 Task: Add an action where "Group is Support" in downgrade and inform.
Action: Mouse moved to (16, 258)
Screenshot: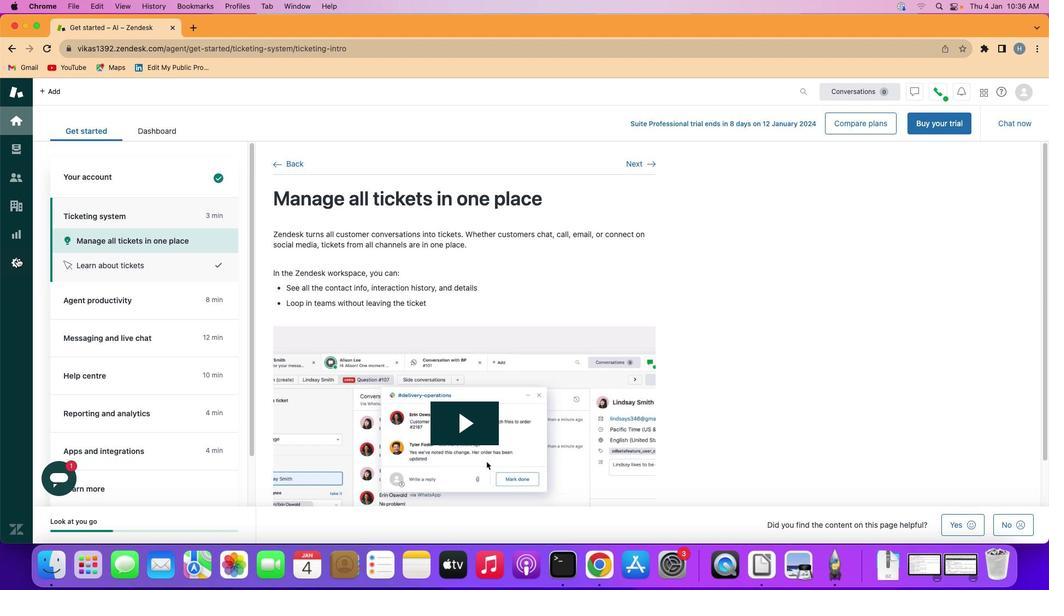 
Action: Mouse pressed left at (16, 258)
Screenshot: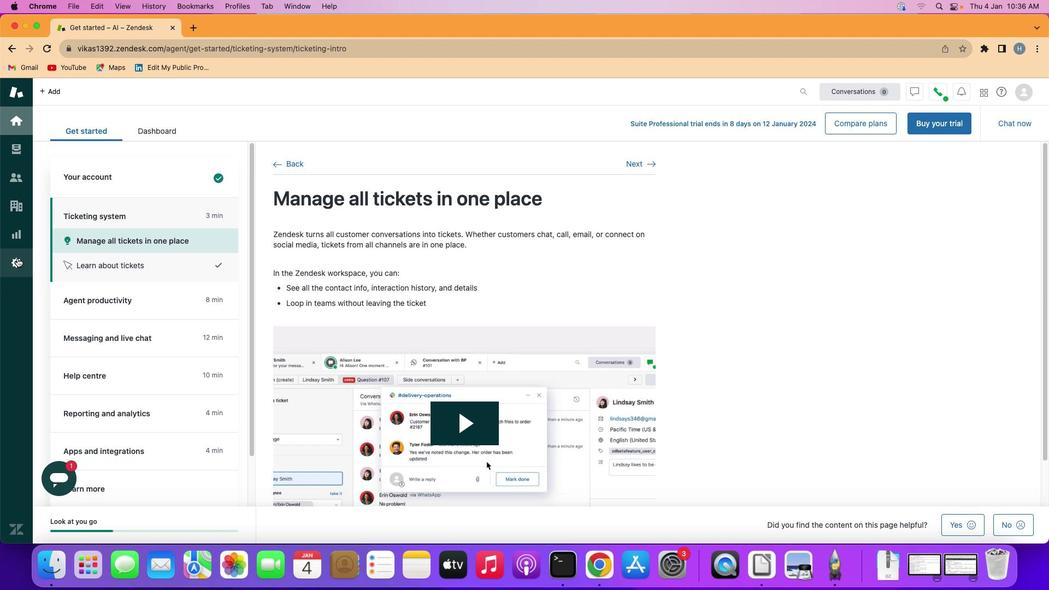
Action: Mouse moved to (201, 446)
Screenshot: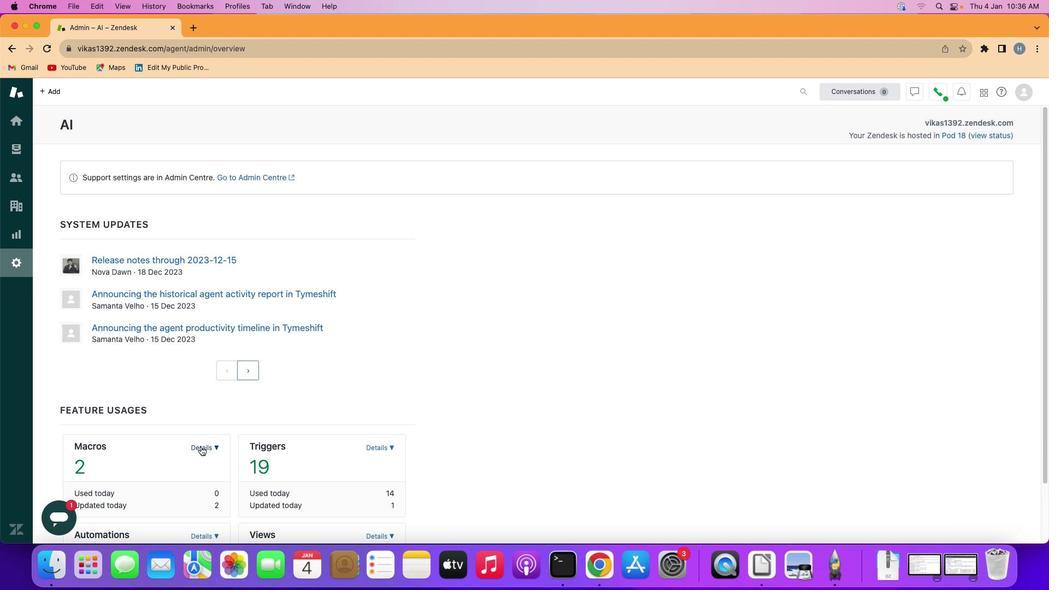 
Action: Mouse pressed left at (201, 446)
Screenshot: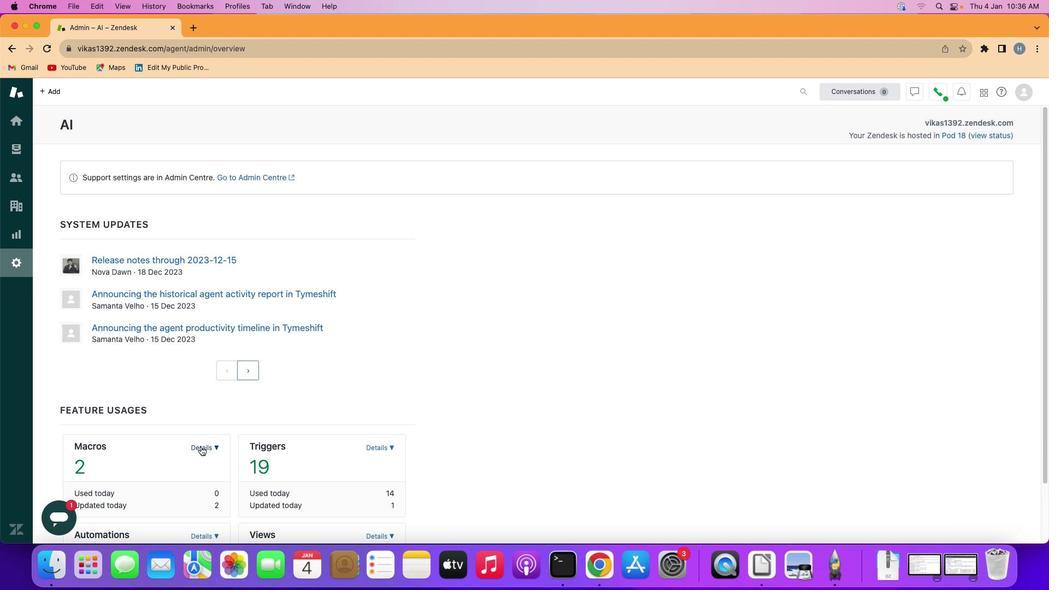 
Action: Mouse moved to (151, 486)
Screenshot: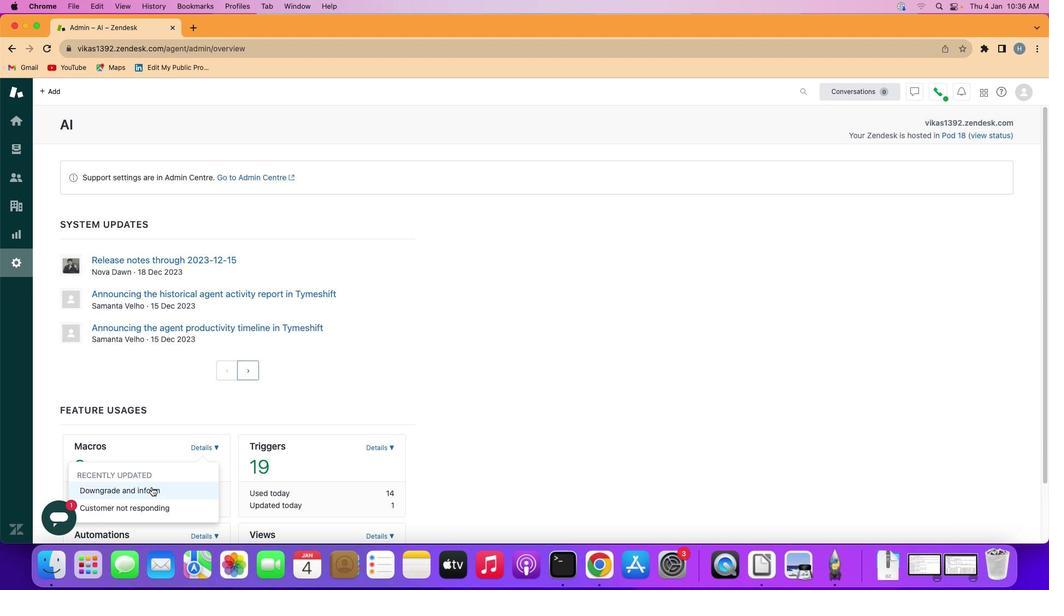 
Action: Mouse pressed left at (151, 486)
Screenshot: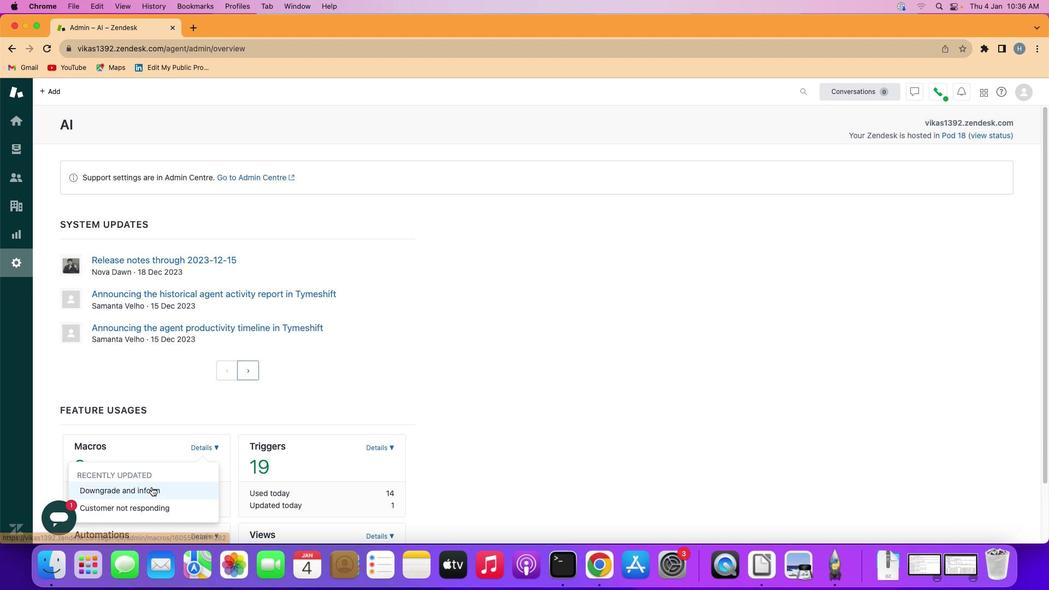
Action: Mouse moved to (187, 401)
Screenshot: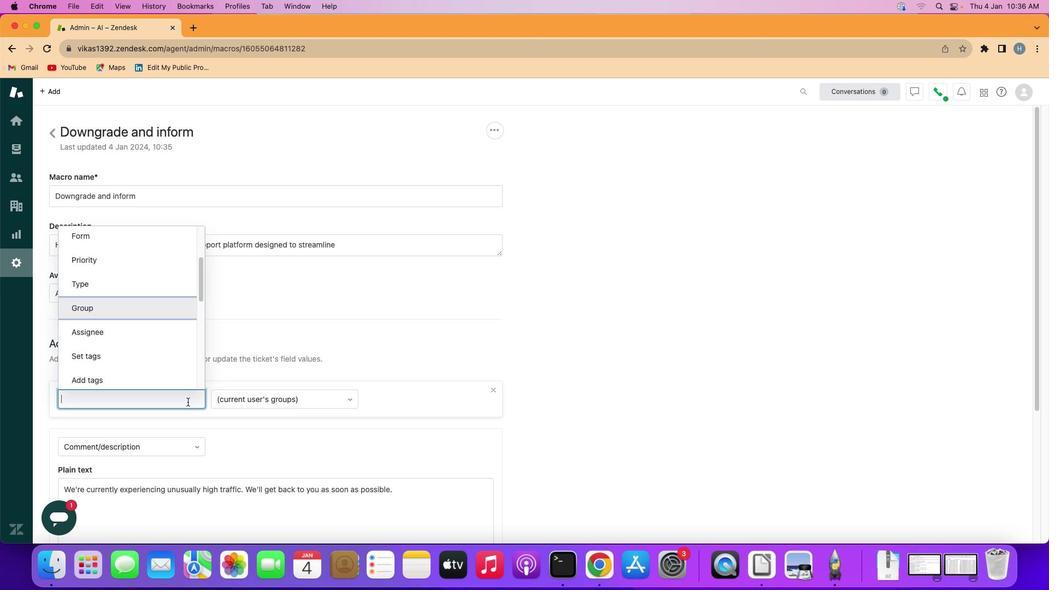
Action: Mouse pressed left at (187, 401)
Screenshot: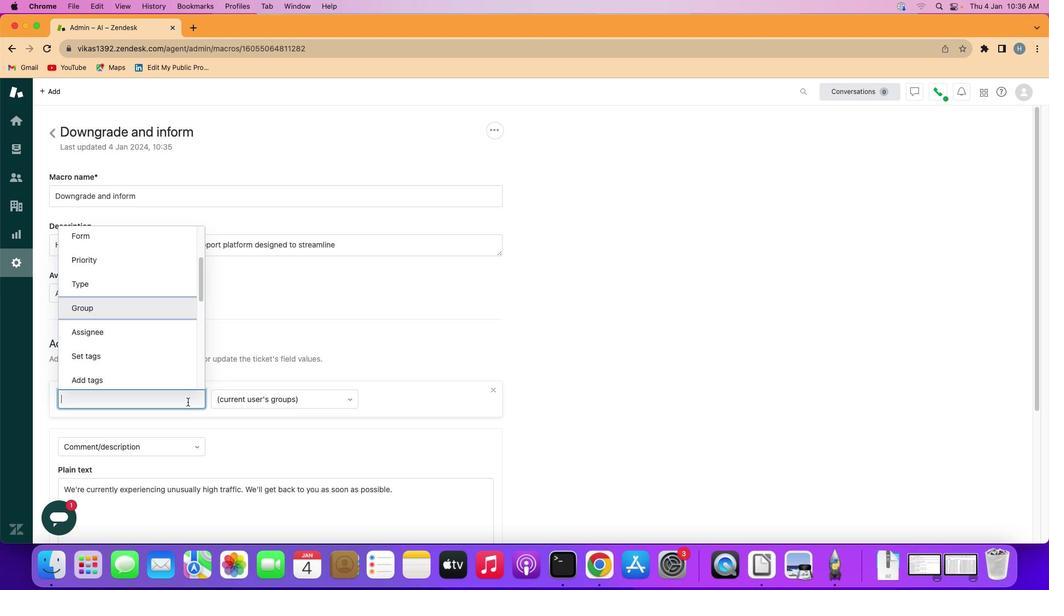 
Action: Mouse moved to (180, 309)
Screenshot: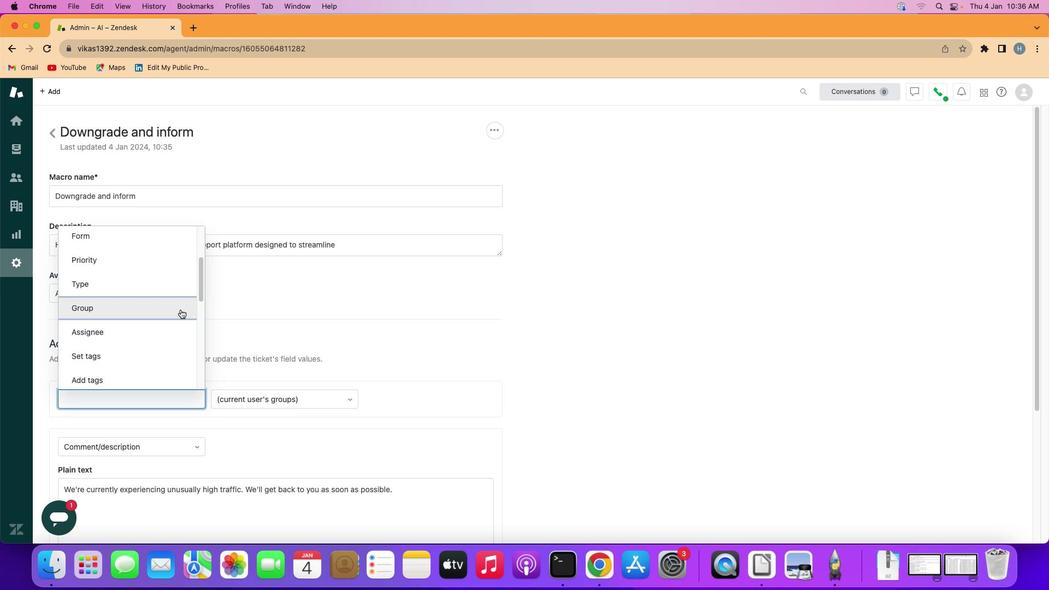 
Action: Mouse pressed left at (180, 309)
Screenshot: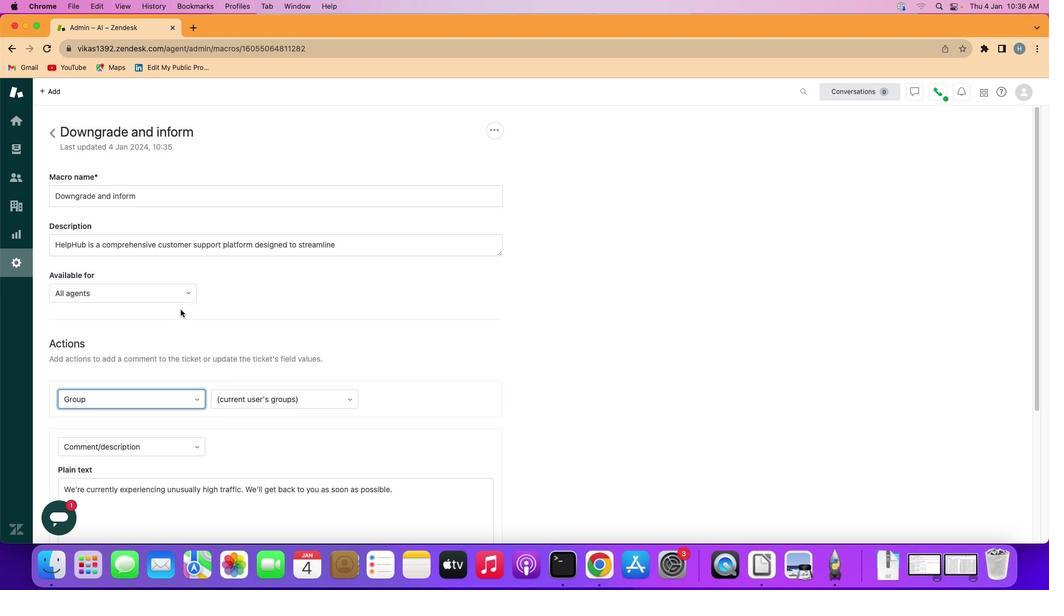 
Action: Mouse moved to (266, 400)
Screenshot: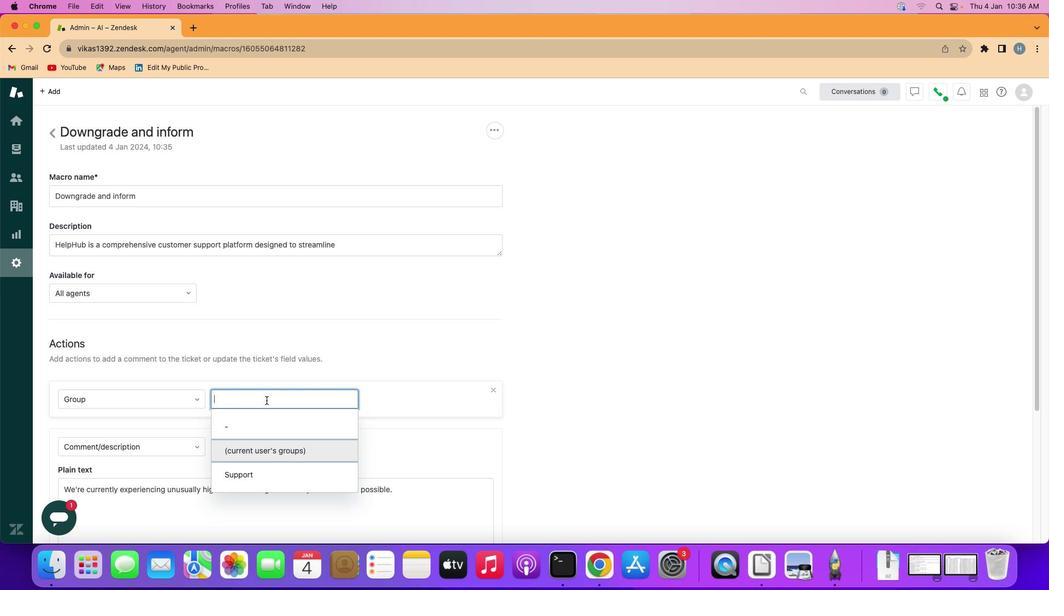 
Action: Mouse pressed left at (266, 400)
Screenshot: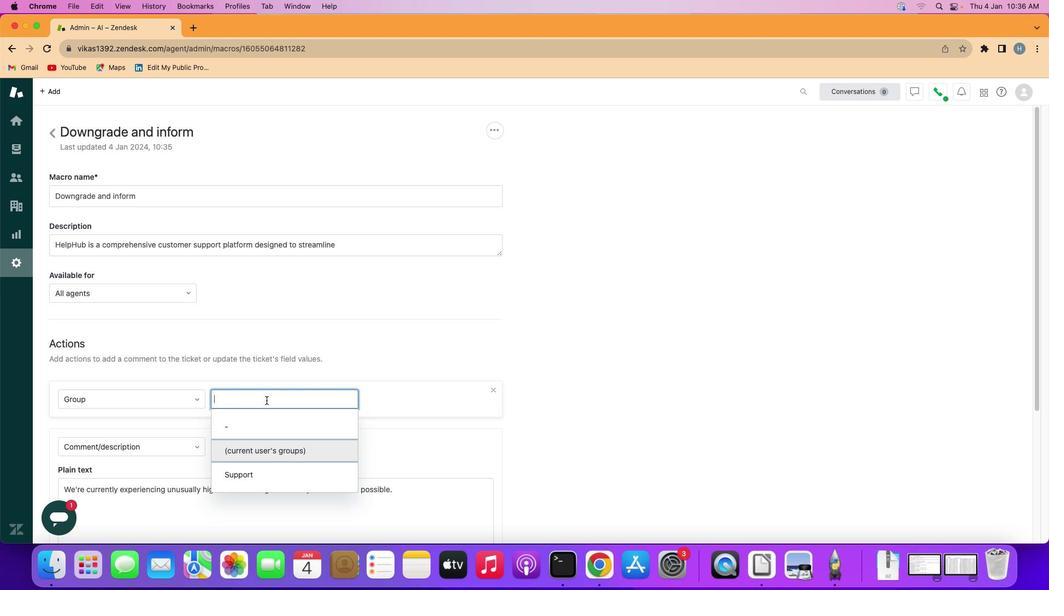 
Action: Mouse moved to (274, 483)
Screenshot: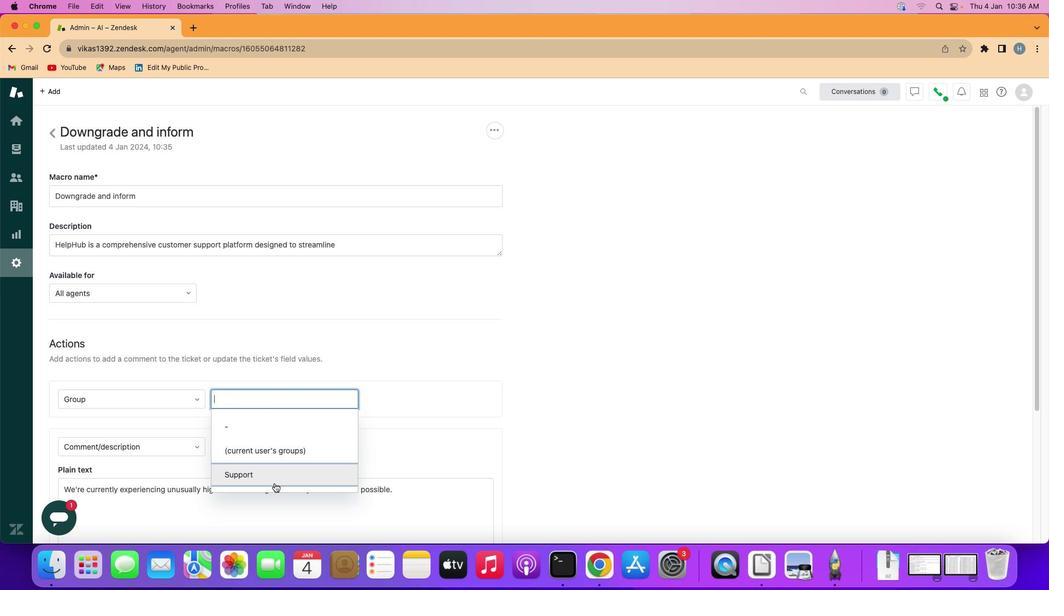 
Action: Mouse pressed left at (274, 483)
Screenshot: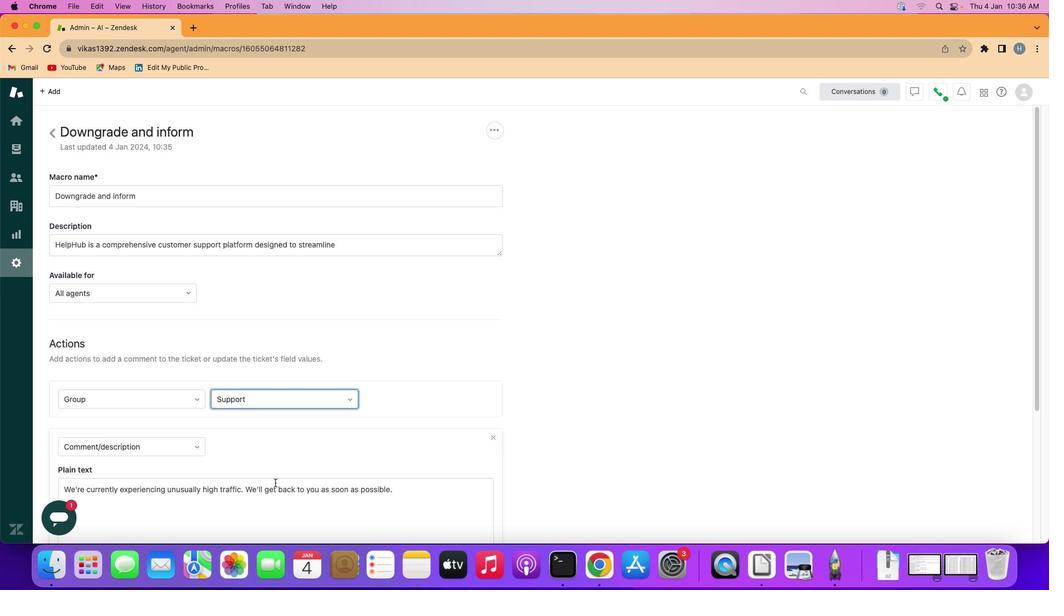 
Action: Mouse moved to (389, 468)
Screenshot: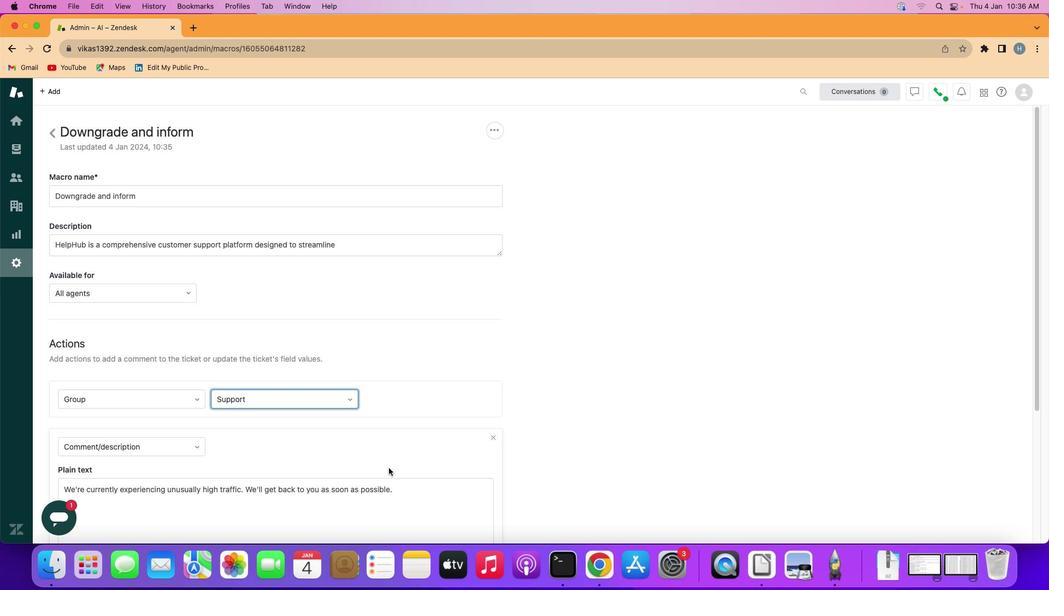 
Action: Mouse scrolled (389, 468) with delta (0, 0)
Screenshot: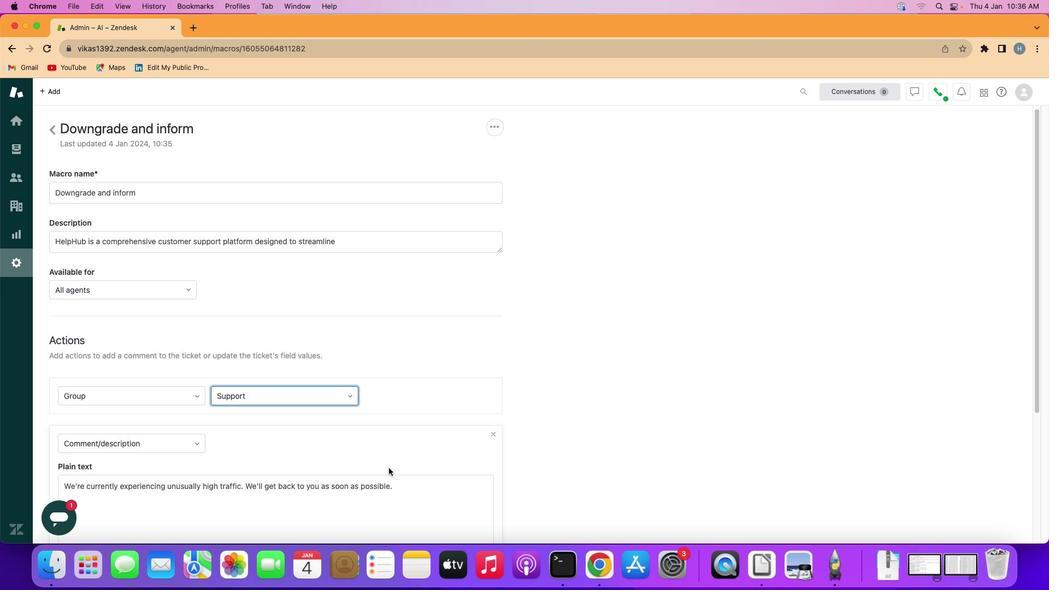 
Action: Mouse scrolled (389, 468) with delta (0, 0)
Screenshot: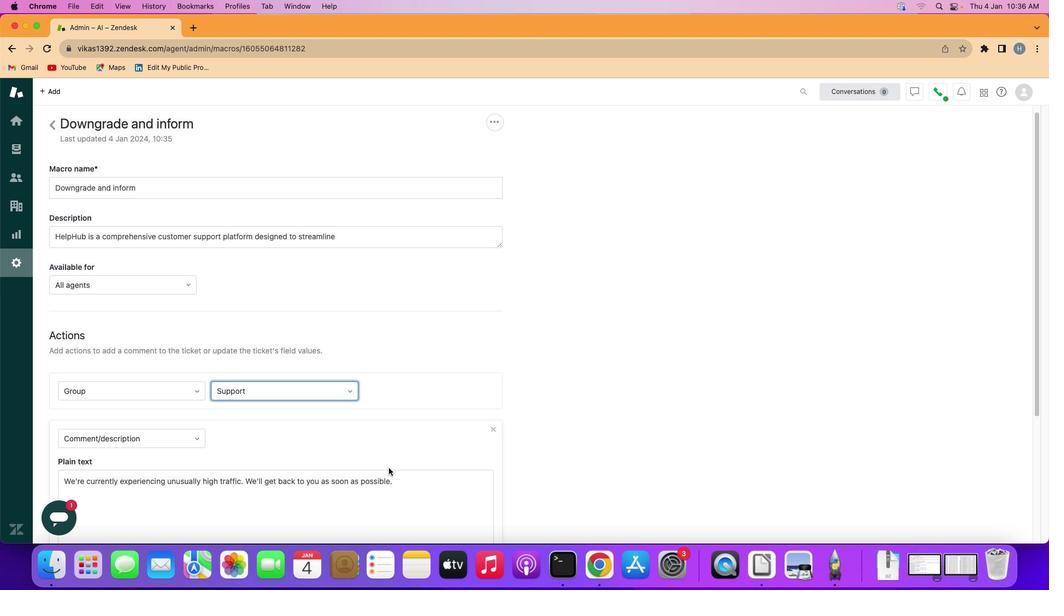 
Action: Mouse scrolled (389, 468) with delta (0, 0)
Screenshot: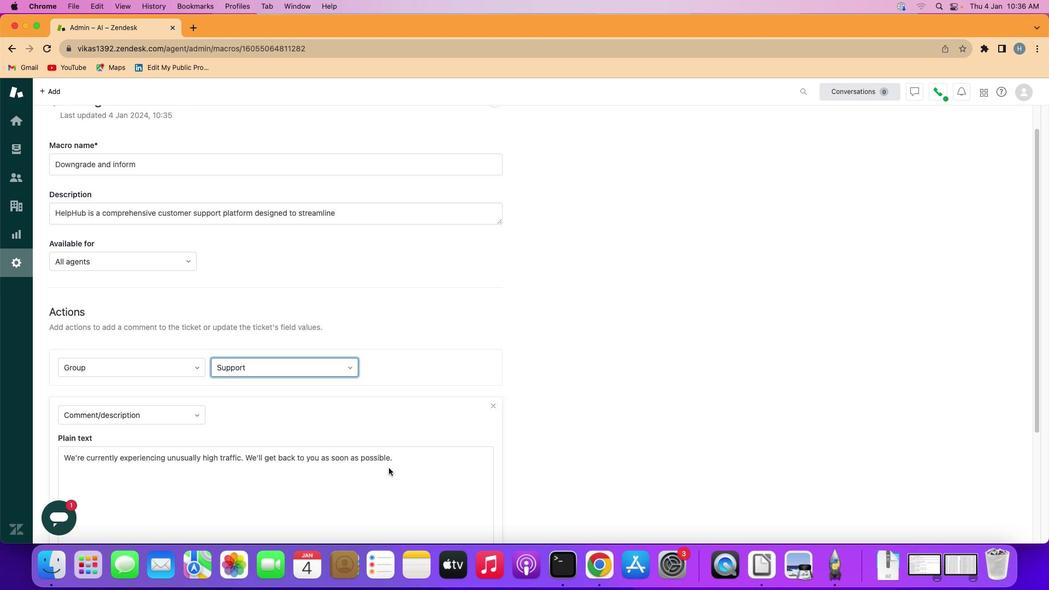 
Action: Mouse scrolled (389, 468) with delta (0, -1)
Screenshot: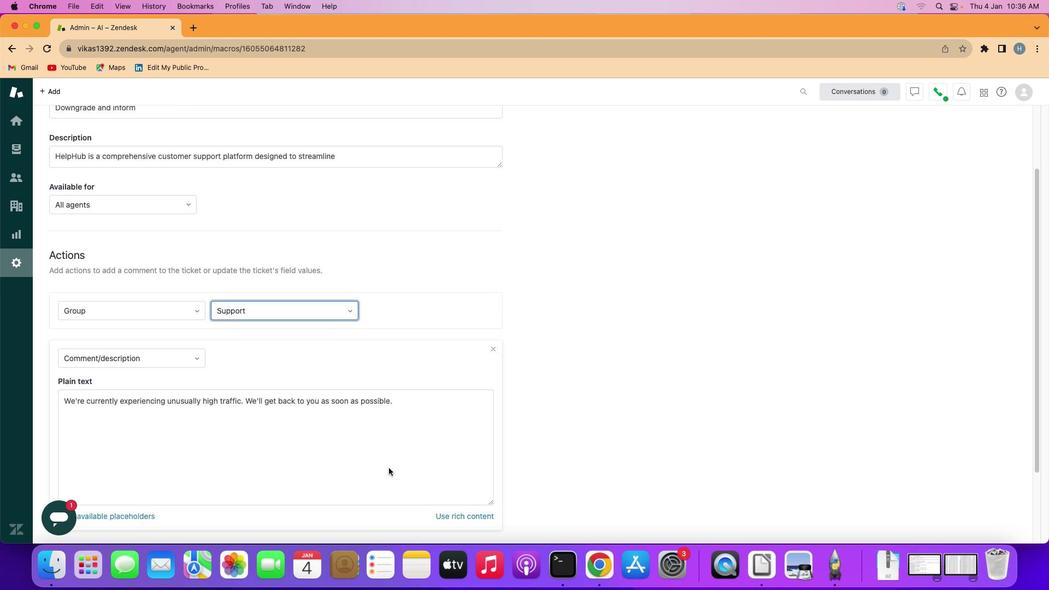 
Action: Mouse moved to (389, 468)
Screenshot: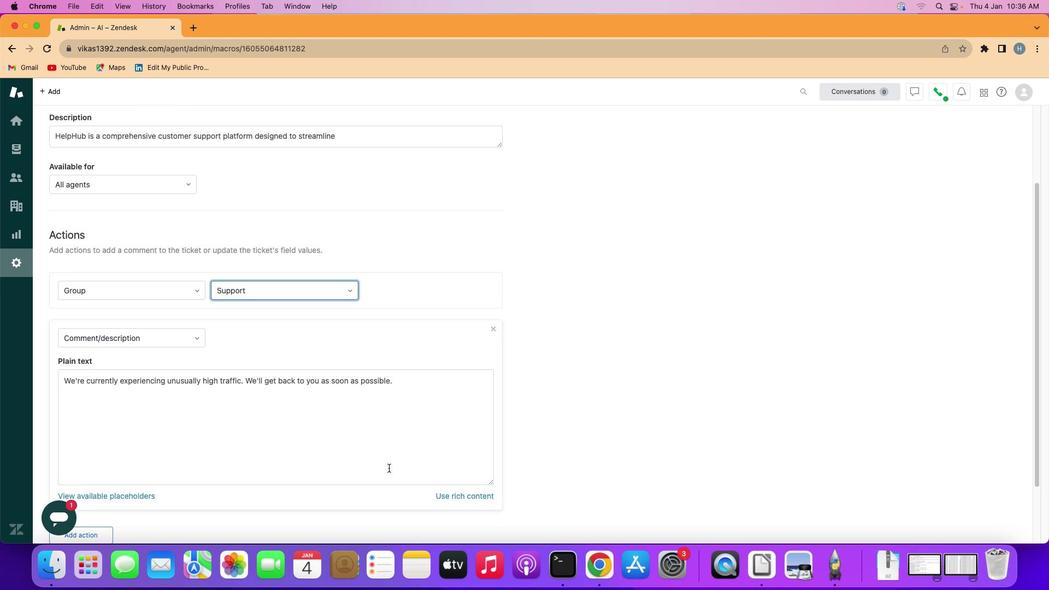 
Action: Mouse scrolled (389, 468) with delta (0, 0)
Screenshot: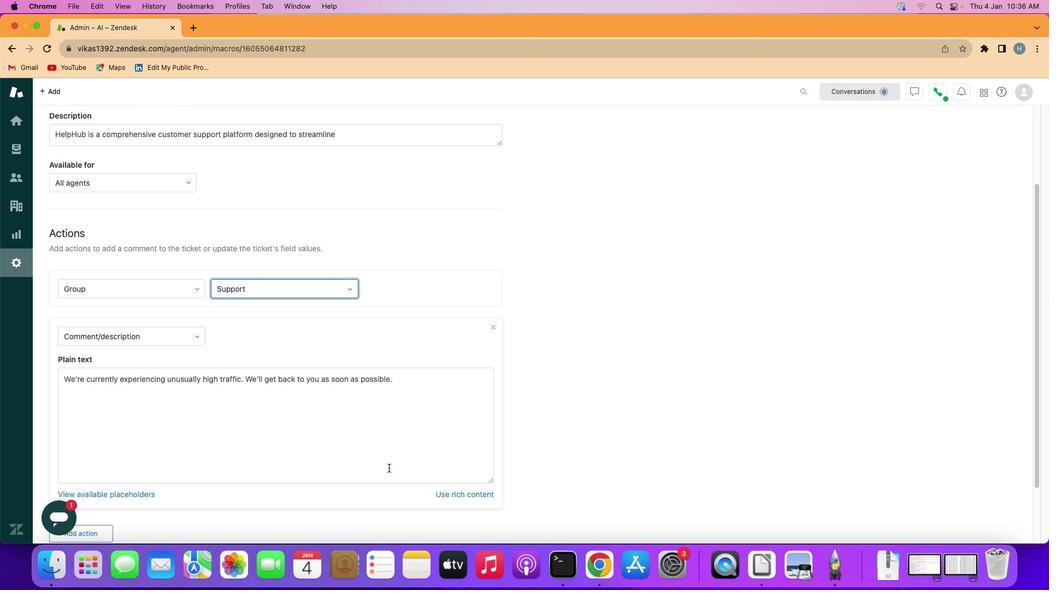 
Action: Mouse scrolled (389, 468) with delta (0, 0)
Screenshot: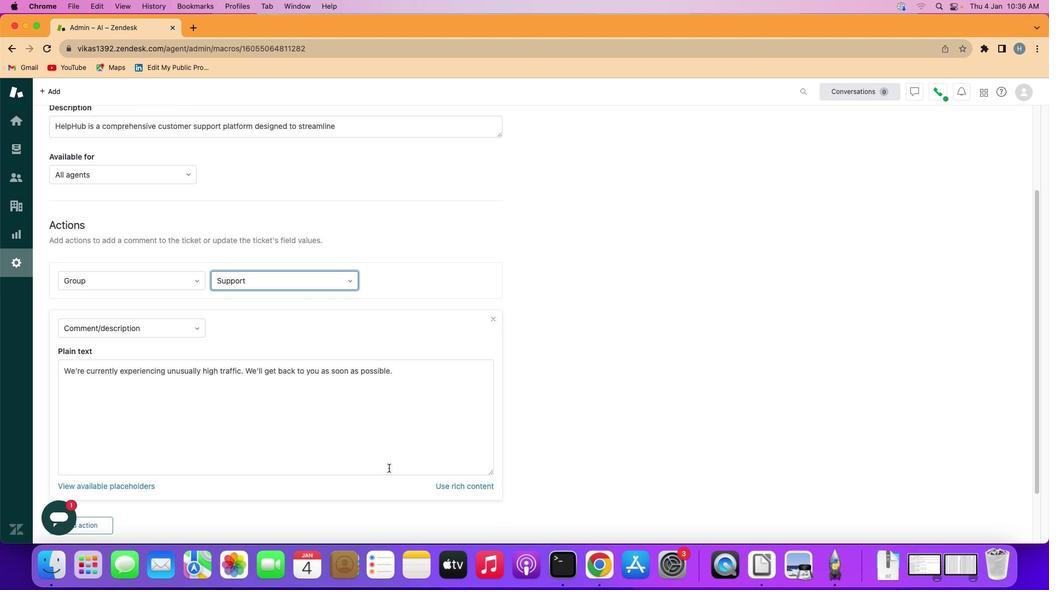 
Action: Mouse scrolled (389, 468) with delta (0, 0)
Screenshot: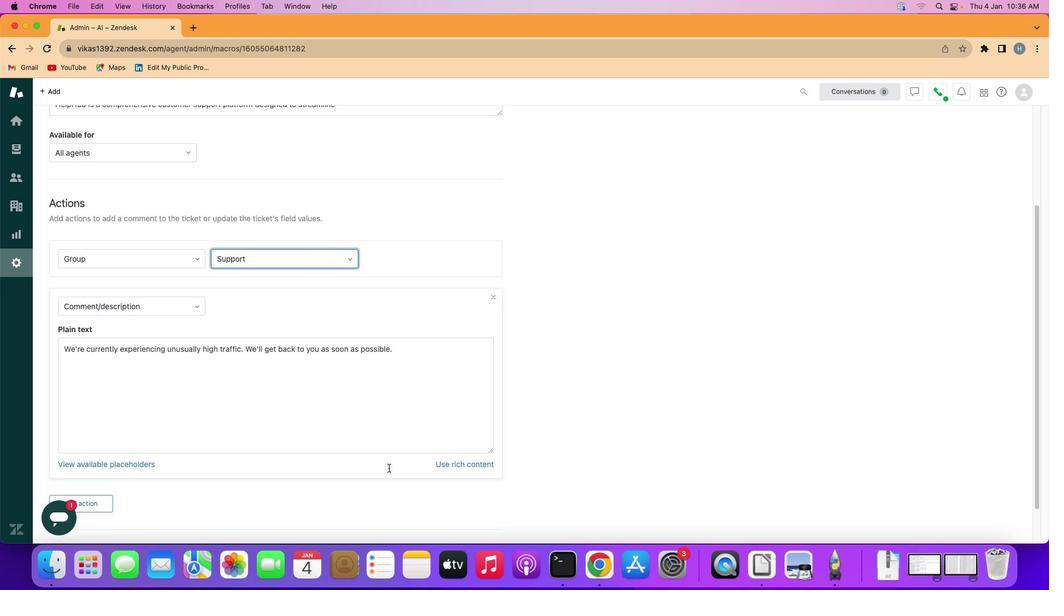 
Action: Mouse scrolled (389, 468) with delta (0, -1)
Screenshot: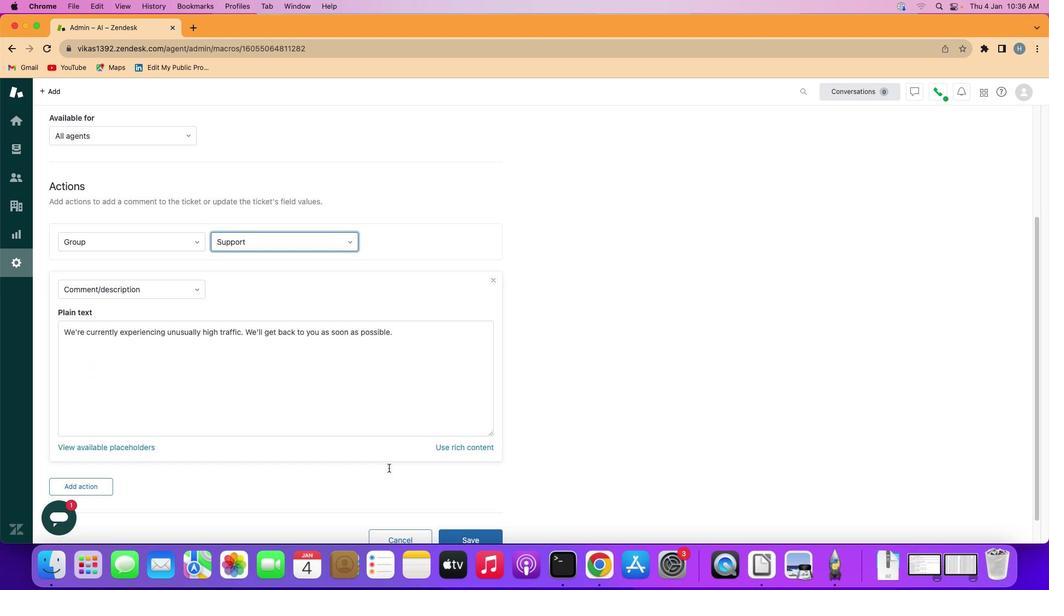 
Action: Mouse moved to (477, 508)
Screenshot: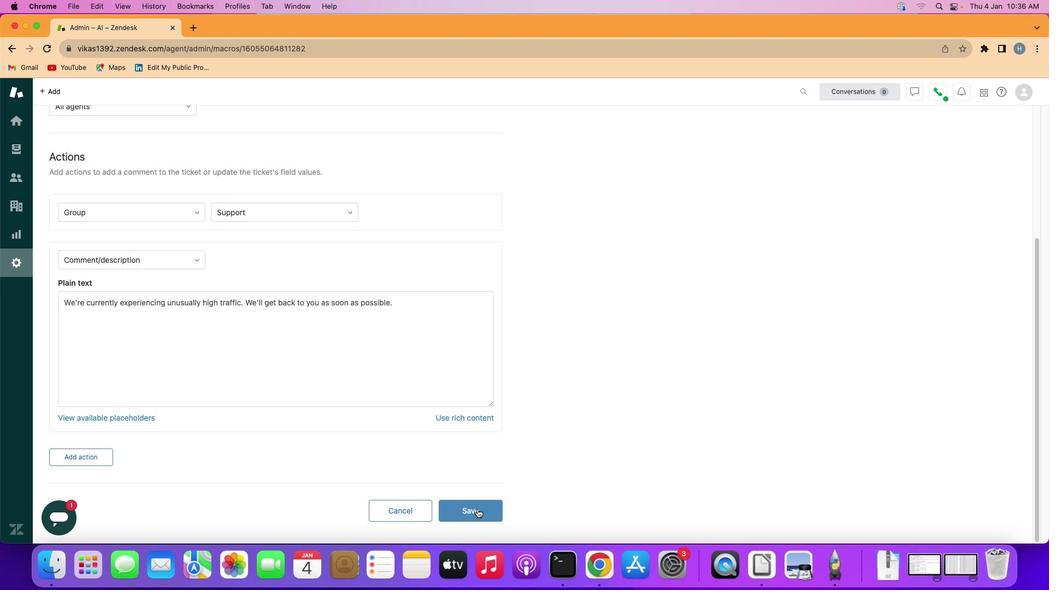 
Action: Mouse pressed left at (477, 508)
Screenshot: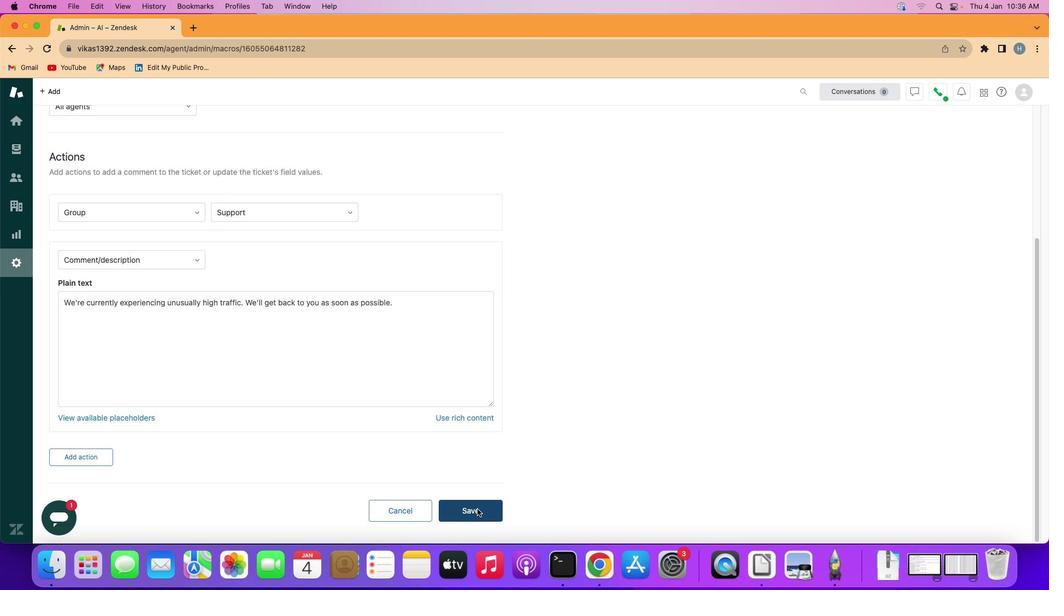 
Action: Mouse moved to (535, 379)
Screenshot: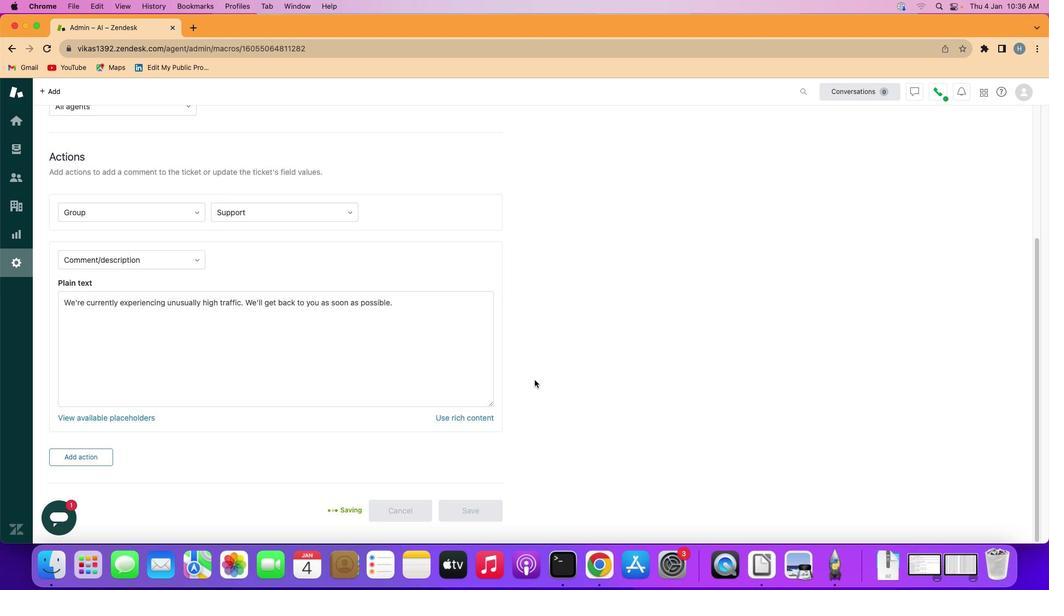 
